 Task: Select click send.
Action: Mouse moved to (661, 550)
Screenshot: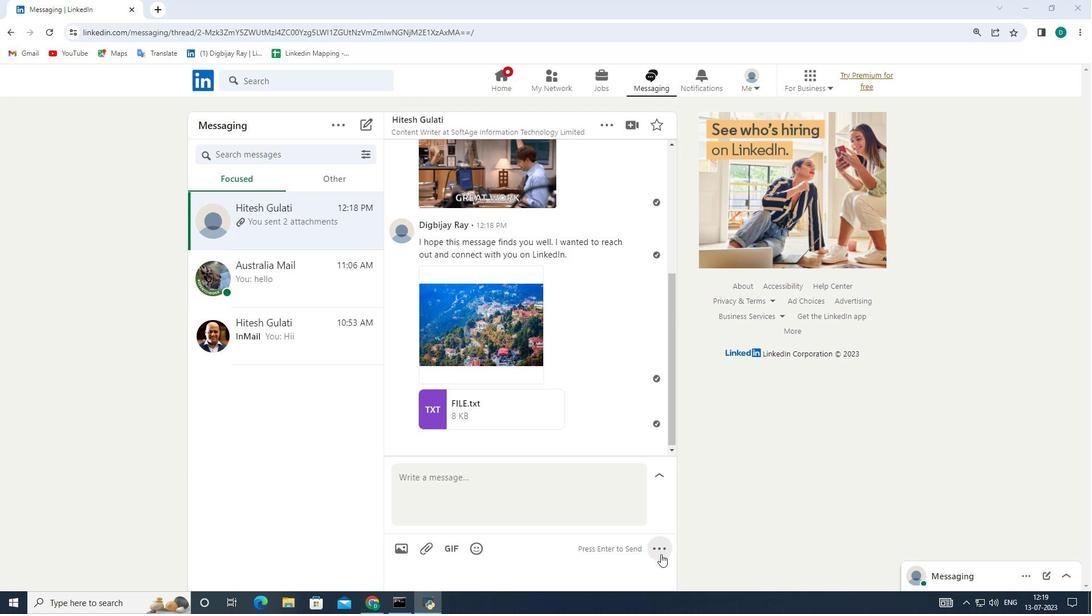 
Action: Mouse pressed left at (661, 550)
Screenshot: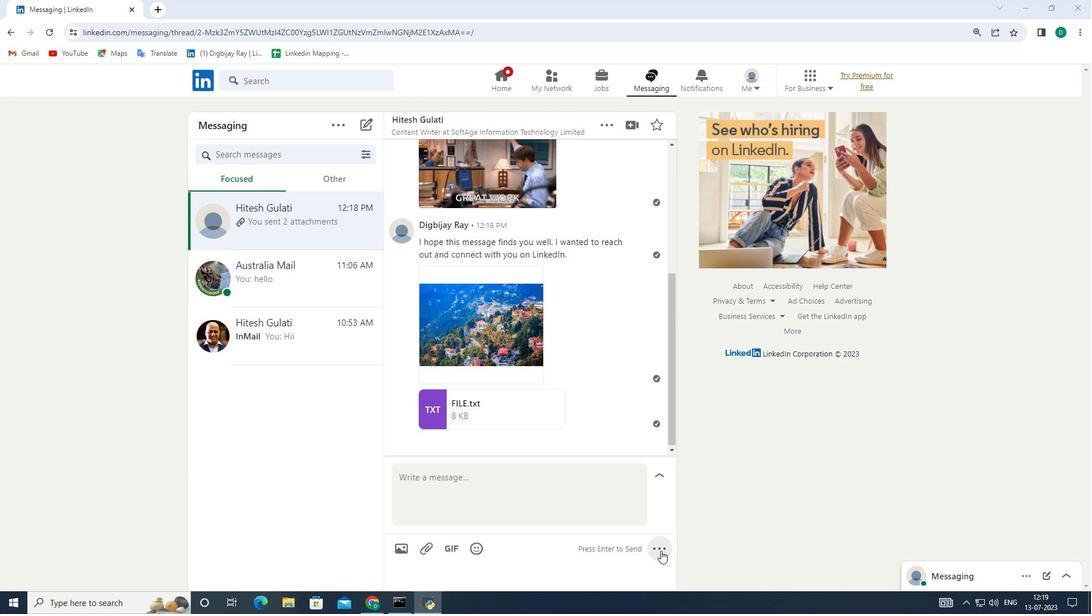
Action: Mouse moved to (582, 507)
Screenshot: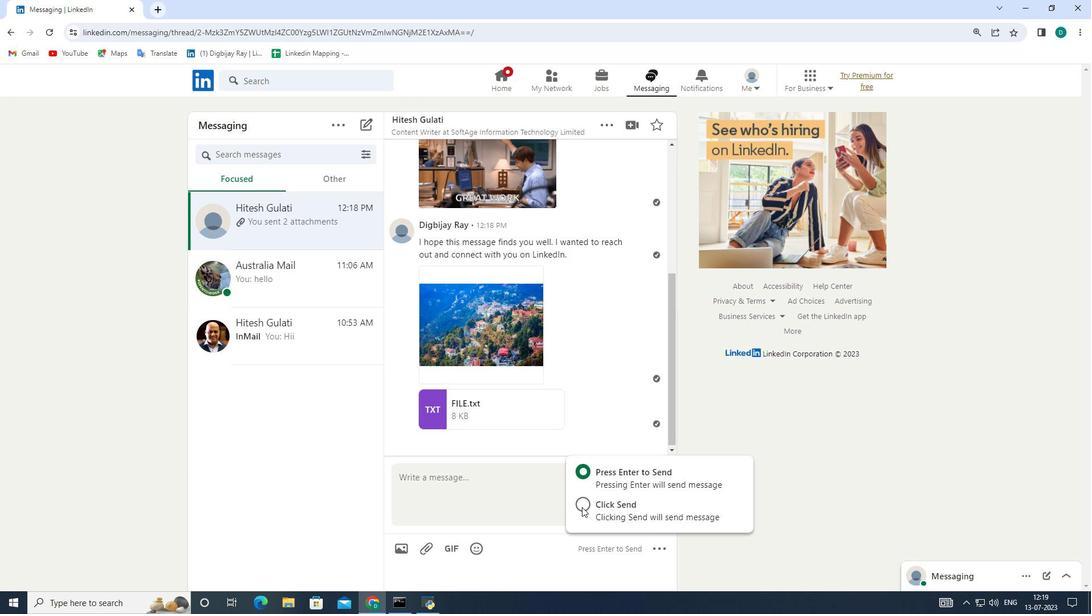 
Action: Mouse pressed left at (582, 507)
Screenshot: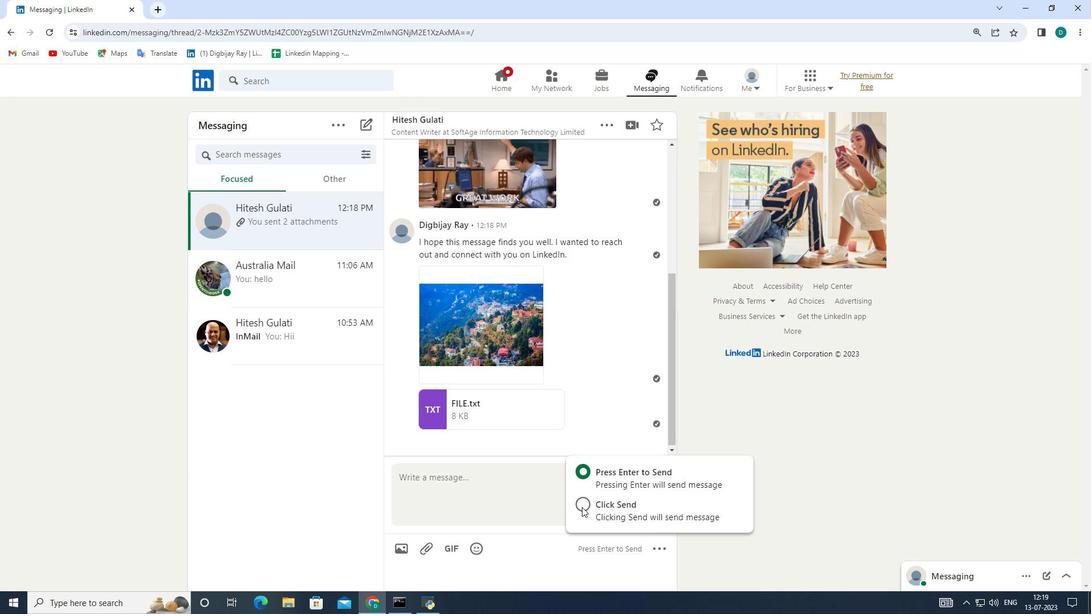 
